 Task: Enable the stream filter module "XSPF playlist import".
Action: Mouse moved to (99, 14)
Screenshot: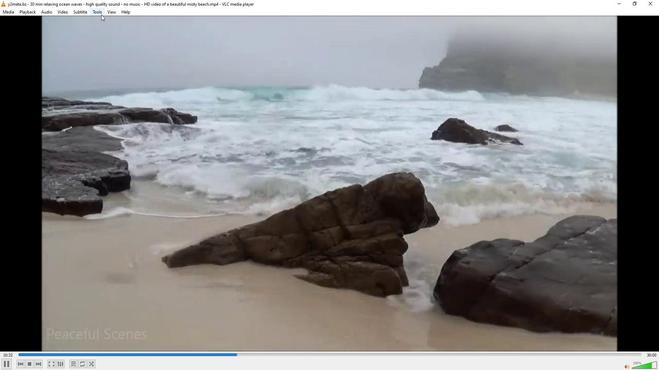 
Action: Mouse pressed left at (99, 14)
Screenshot: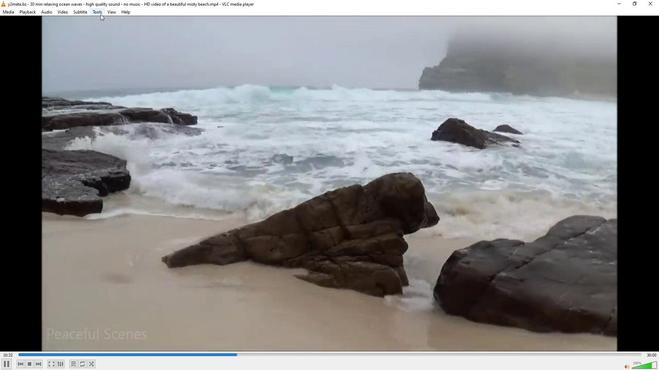 
Action: Mouse moved to (111, 92)
Screenshot: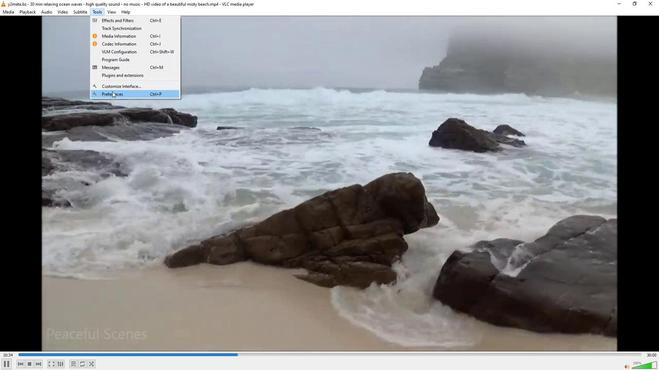 
Action: Mouse pressed left at (111, 92)
Screenshot: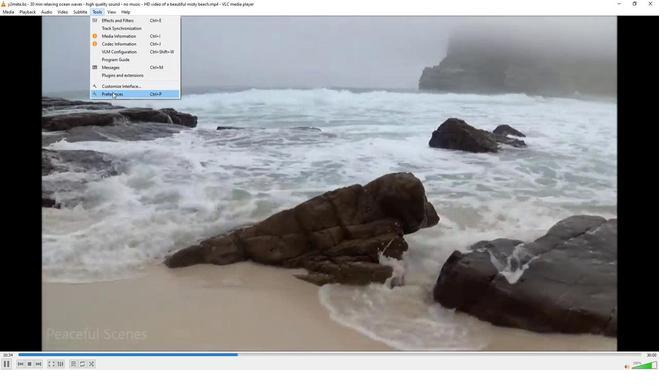 
Action: Mouse moved to (178, 282)
Screenshot: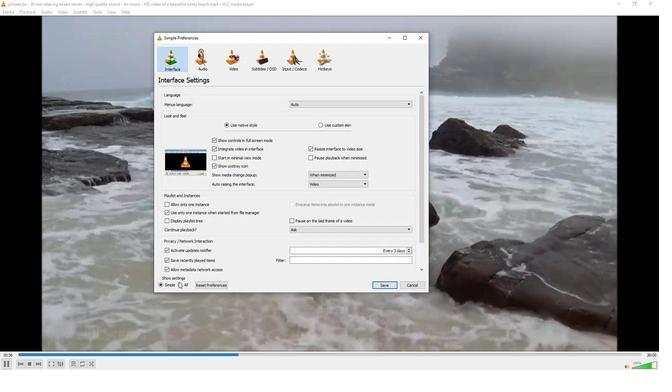 
Action: Mouse pressed left at (178, 282)
Screenshot: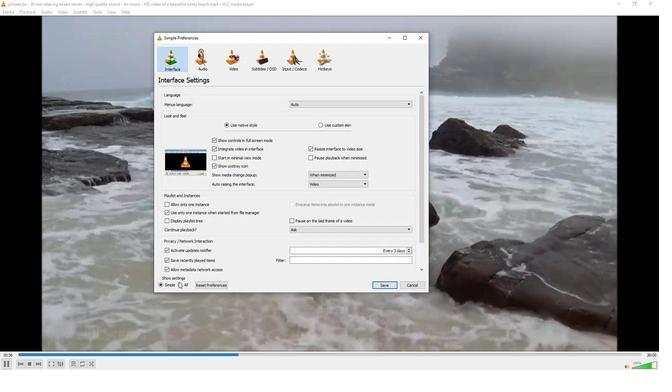 
Action: Mouse moved to (169, 189)
Screenshot: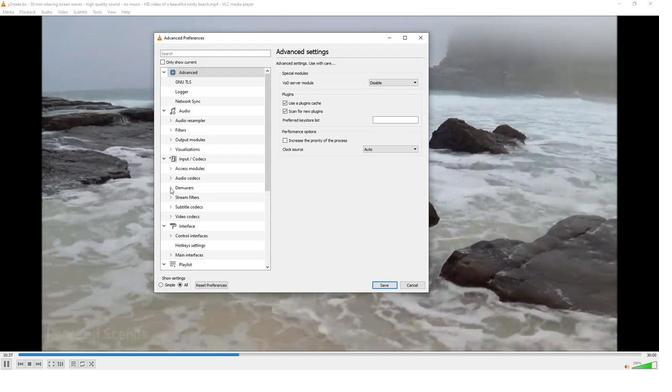 
Action: Mouse pressed left at (169, 189)
Screenshot: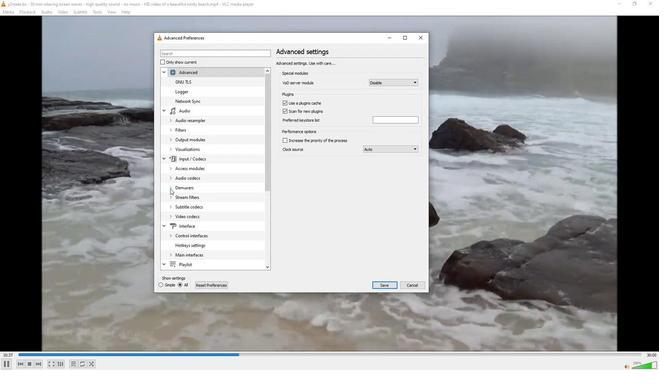 
Action: Mouse moved to (182, 215)
Screenshot: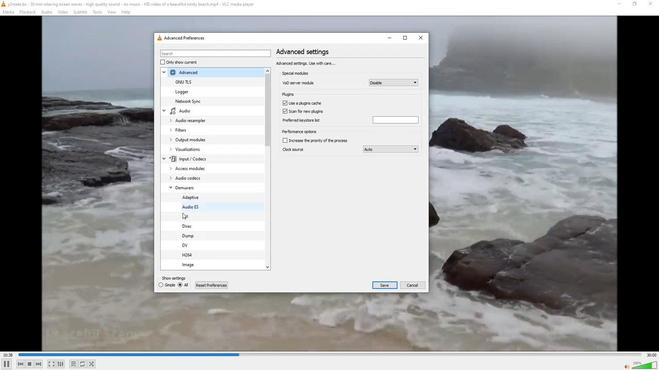 
Action: Mouse scrolled (182, 214) with delta (0, 0)
Screenshot: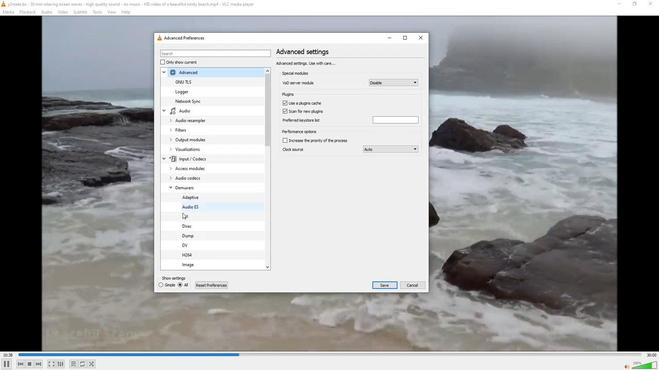 
Action: Mouse scrolled (182, 214) with delta (0, 0)
Screenshot: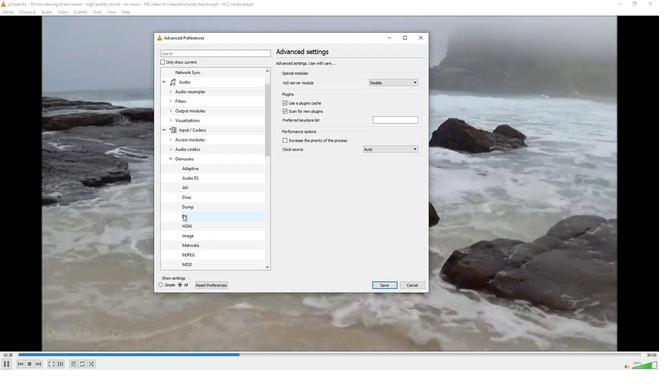 
Action: Mouse scrolled (182, 214) with delta (0, 0)
Screenshot: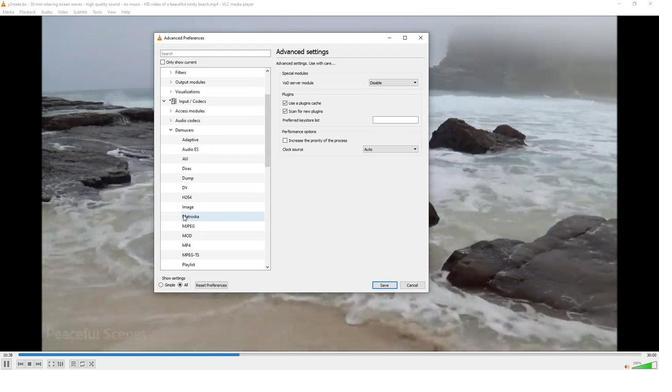 
Action: Mouse scrolled (182, 214) with delta (0, 0)
Screenshot: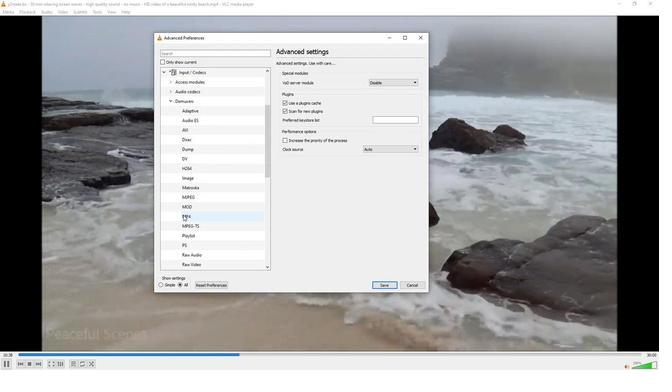
Action: Mouse scrolled (182, 214) with delta (0, 0)
Screenshot: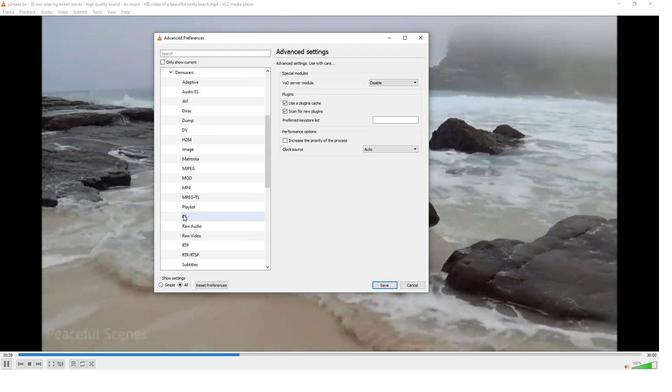
Action: Mouse scrolled (182, 214) with delta (0, 0)
Screenshot: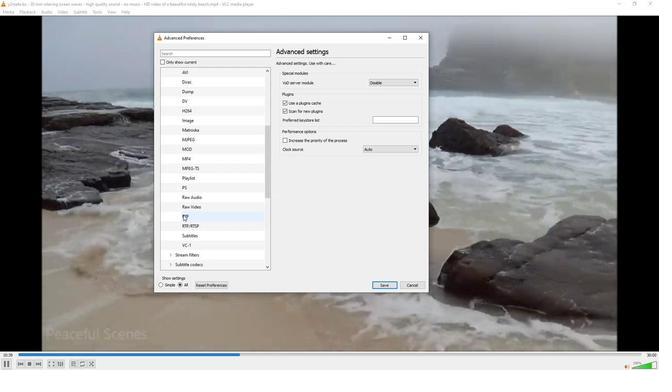 
Action: Mouse moved to (184, 224)
Screenshot: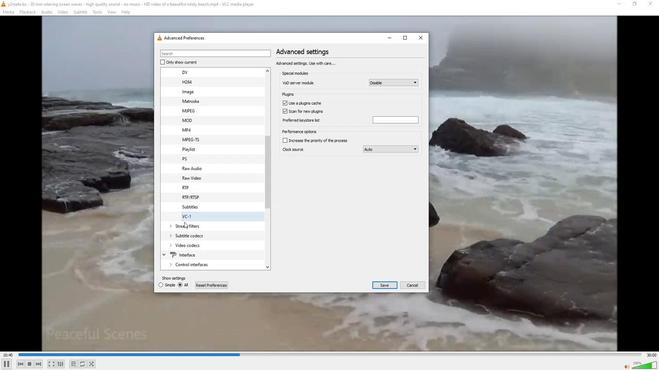 
Action: Mouse pressed left at (184, 224)
Screenshot: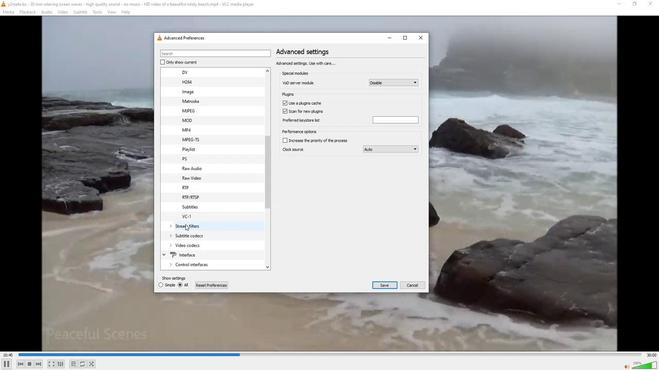 
Action: Mouse moved to (283, 152)
Screenshot: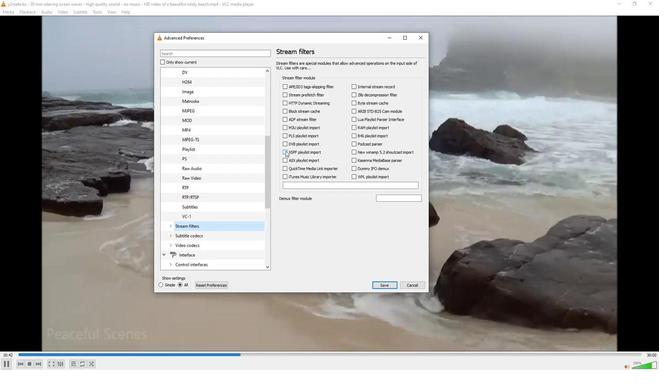 
Action: Mouse pressed left at (283, 152)
Screenshot: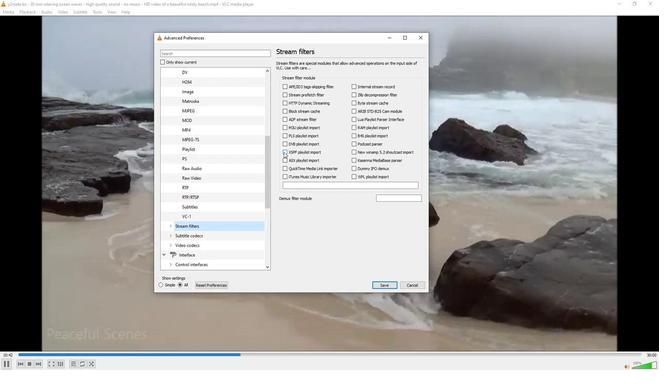 
Action: Mouse moved to (279, 155)
Screenshot: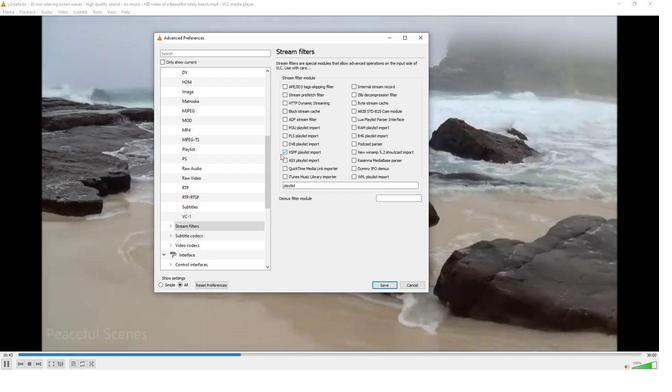 
